Task: In the  document awp.pdf Select the last point and add comment:  'seems repetitive' Insert emoji reactions: 'Thumbs Up' Select all the potins and apply Uppercase
Action: Mouse moved to (535, 380)
Screenshot: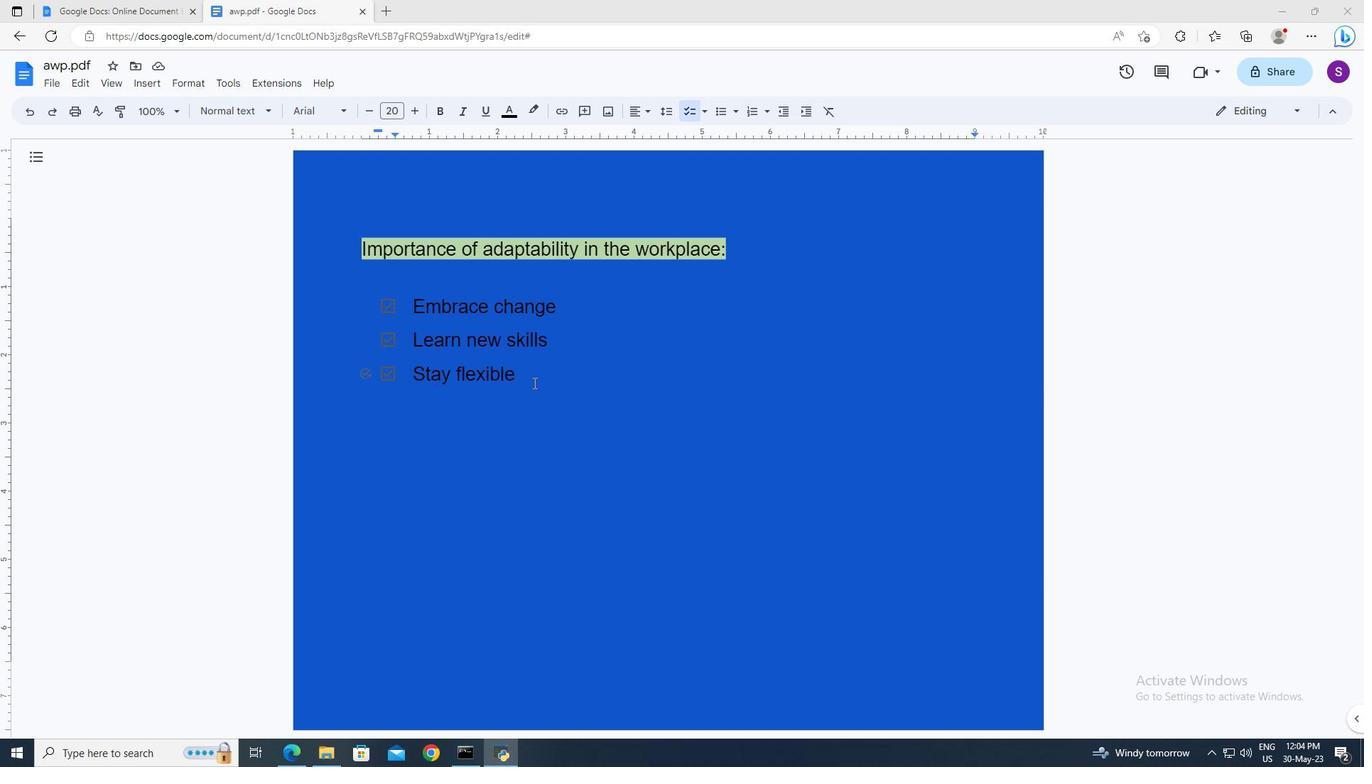 
Action: Mouse pressed left at (535, 380)
Screenshot: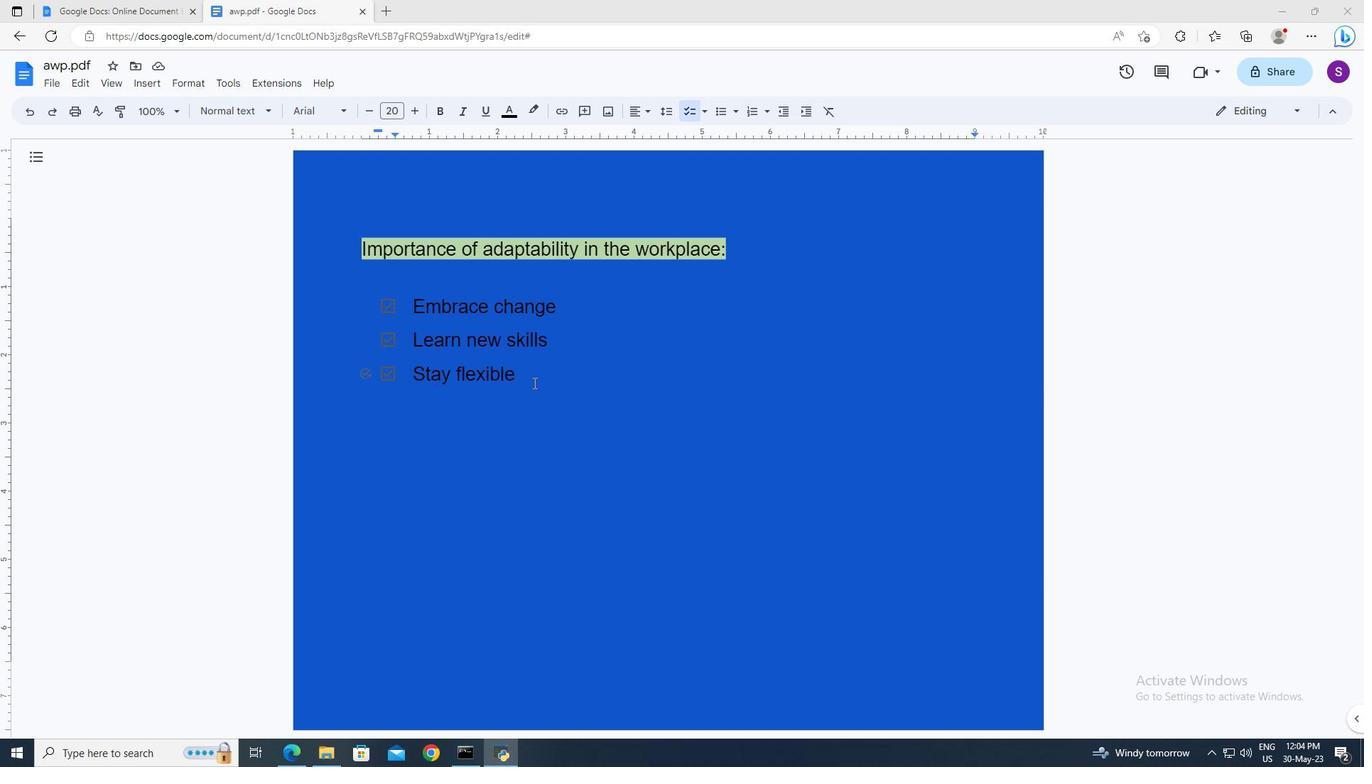 
Action: Mouse moved to (534, 380)
Screenshot: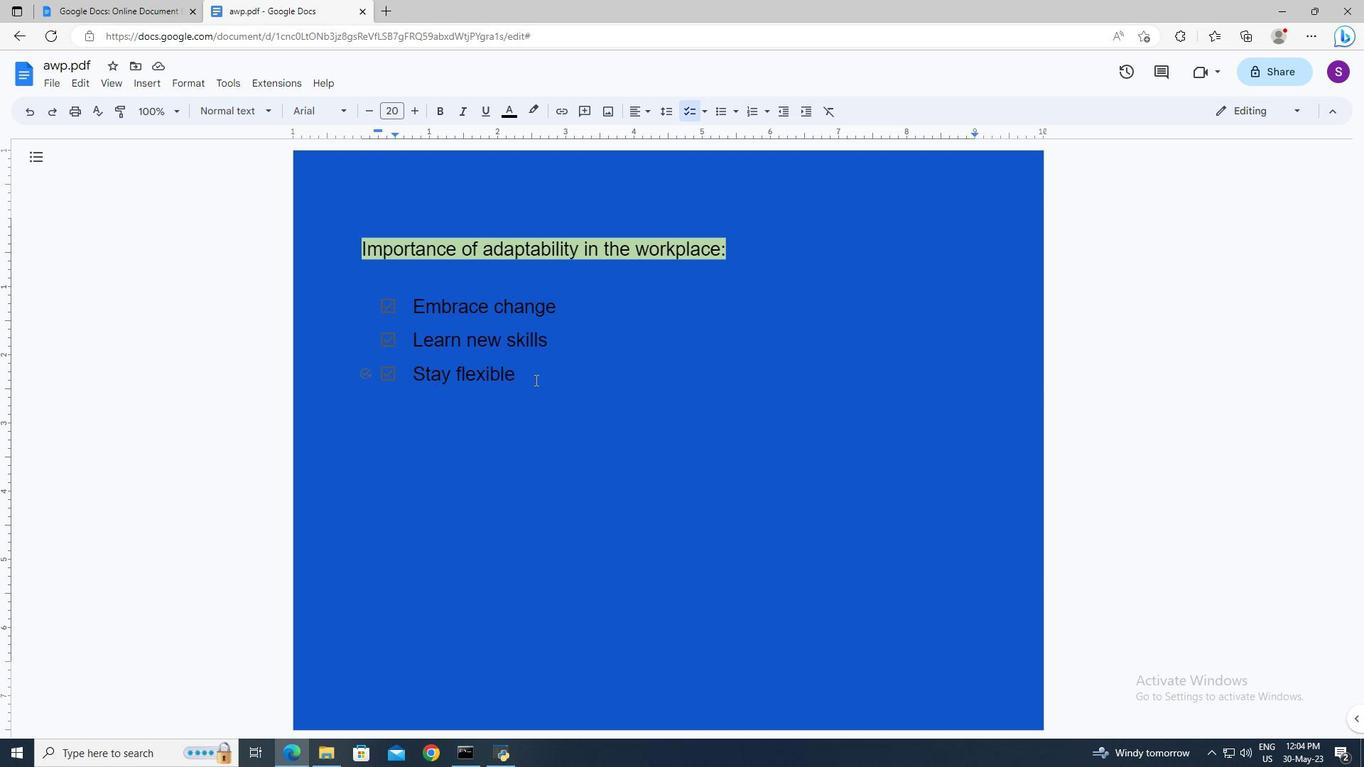 
Action: Mouse pressed left at (534, 380)
Screenshot: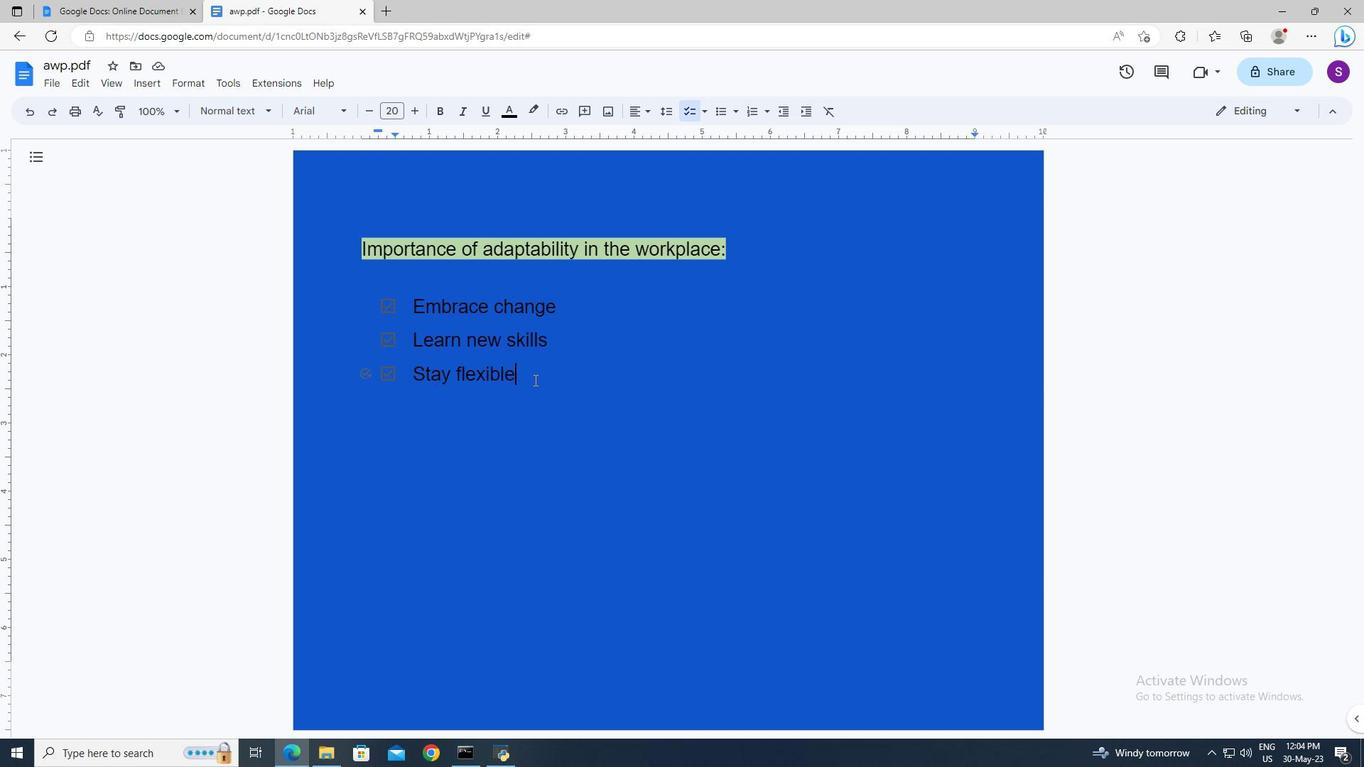 
Action: Mouse moved to (531, 375)
Screenshot: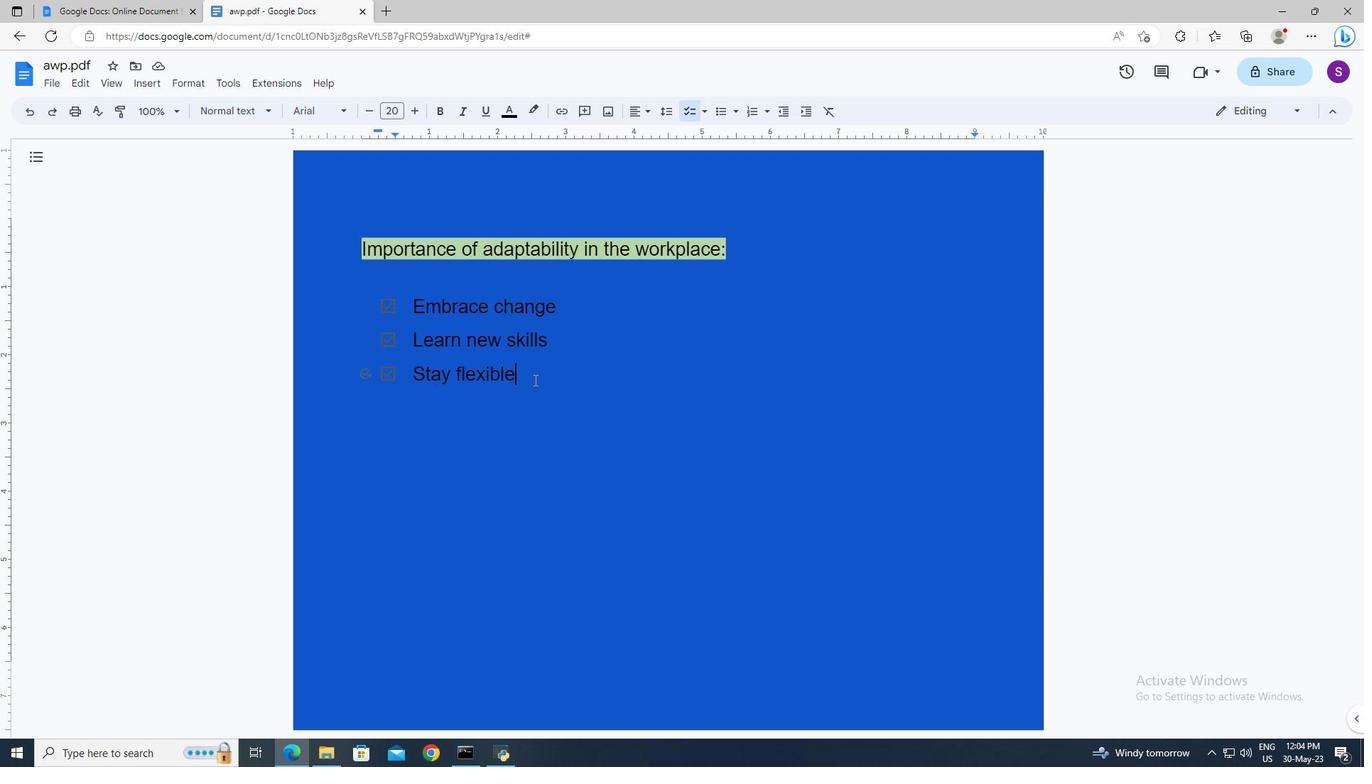 
Action: Mouse pressed right at (531, 375)
Screenshot: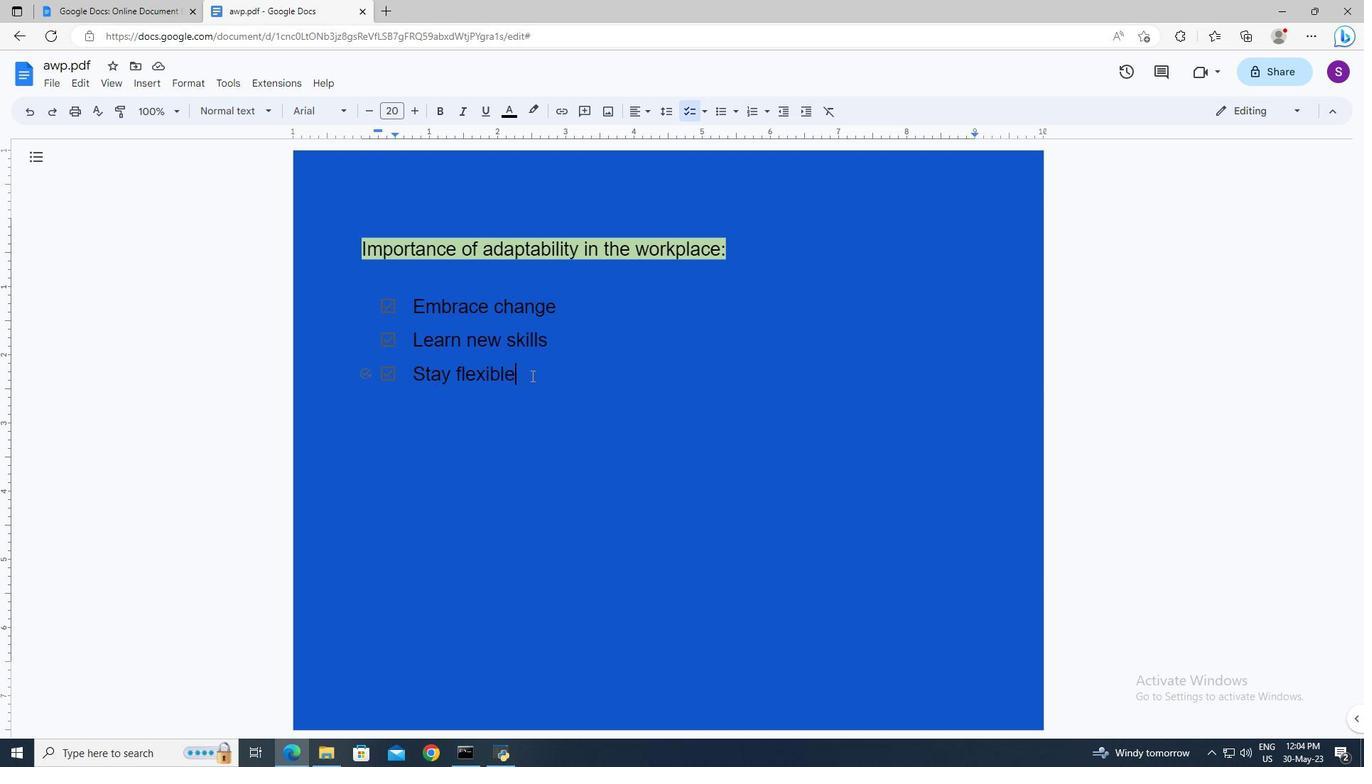
Action: Mouse moved to (572, 515)
Screenshot: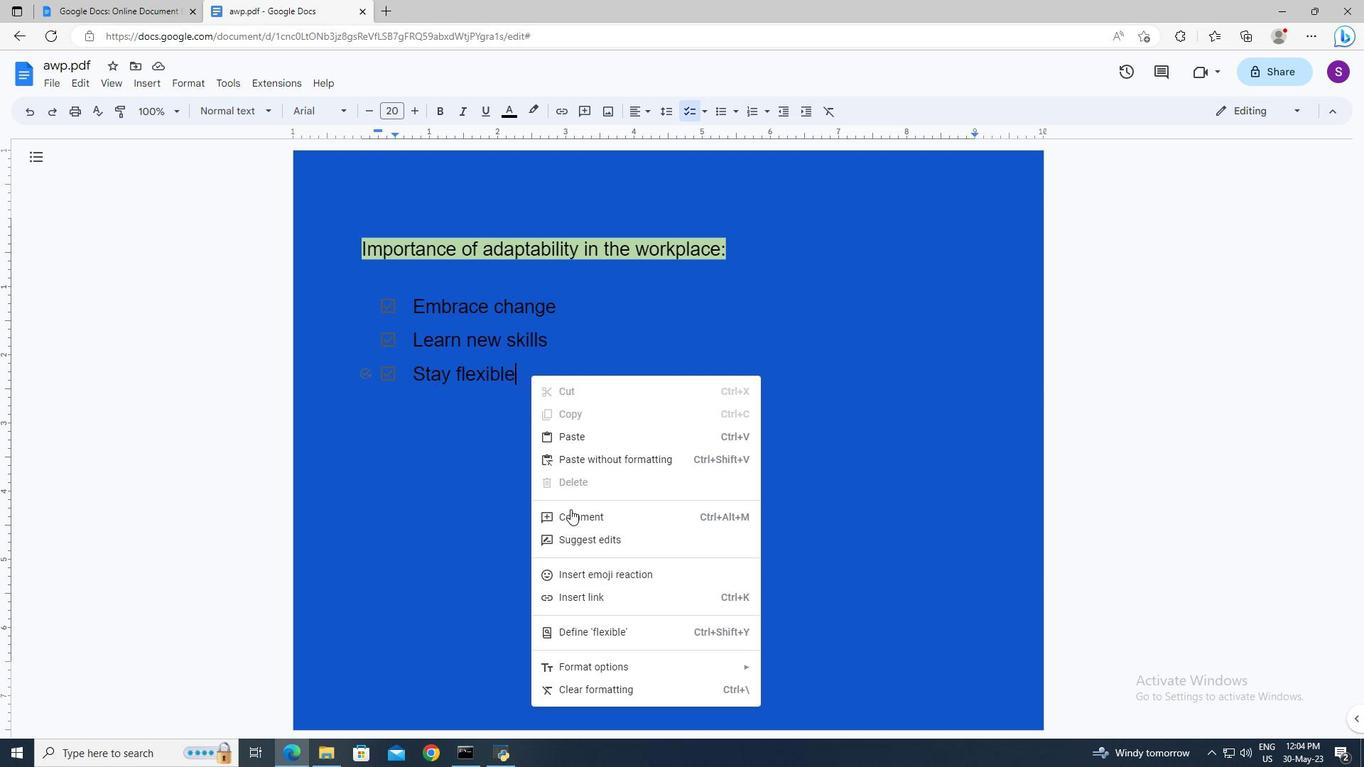 
Action: Mouse pressed left at (572, 515)
Screenshot: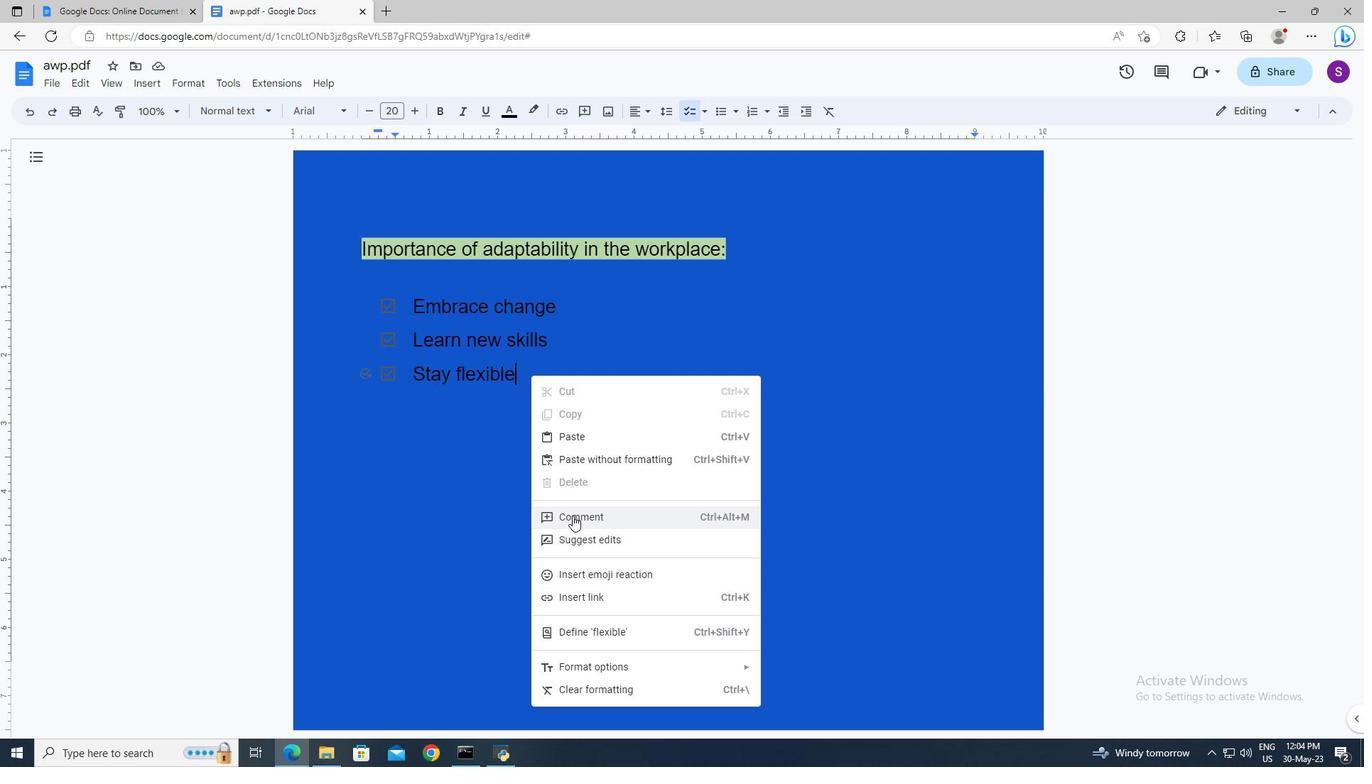 
Action: Mouse moved to (1037, 429)
Screenshot: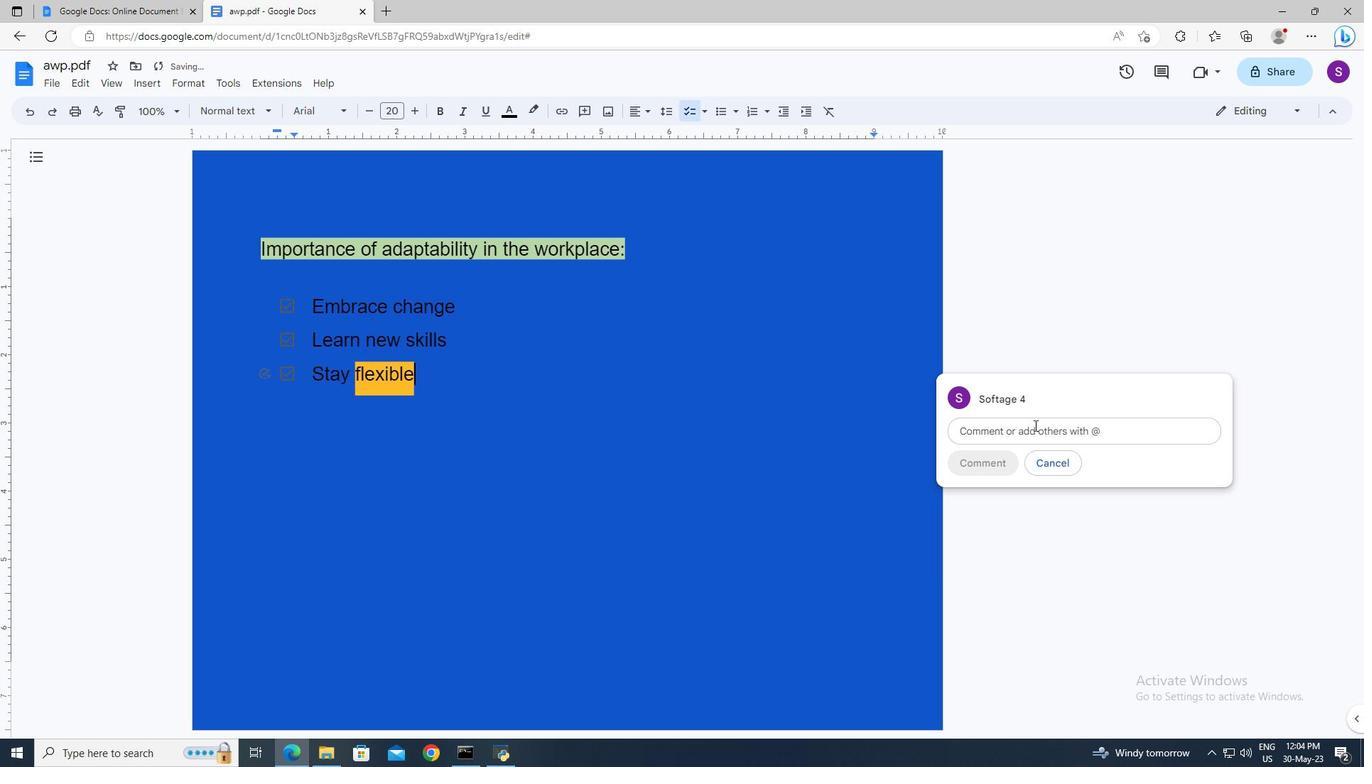 
Action: Mouse pressed left at (1037, 429)
Screenshot: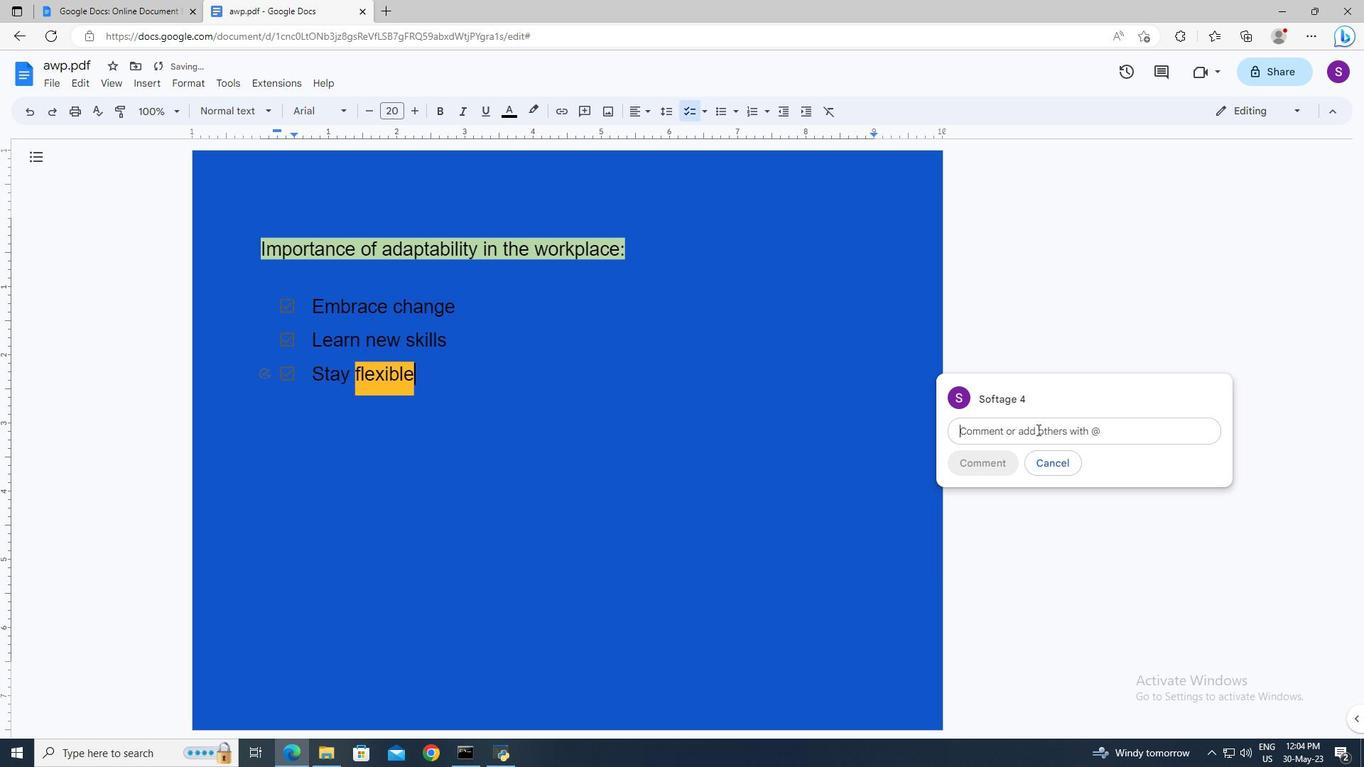 
Action: Key pressed seems<Key.space>repetitive
Screenshot: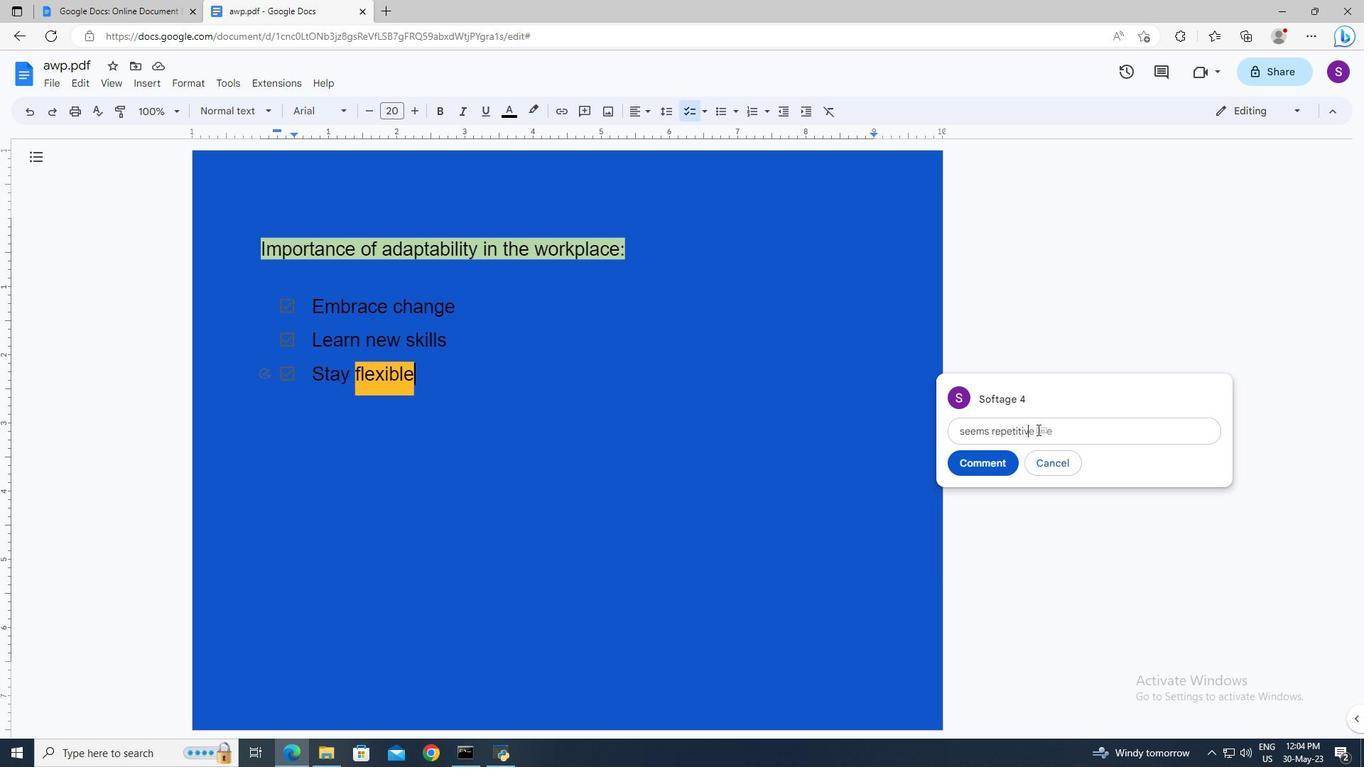 
Action: Mouse moved to (970, 463)
Screenshot: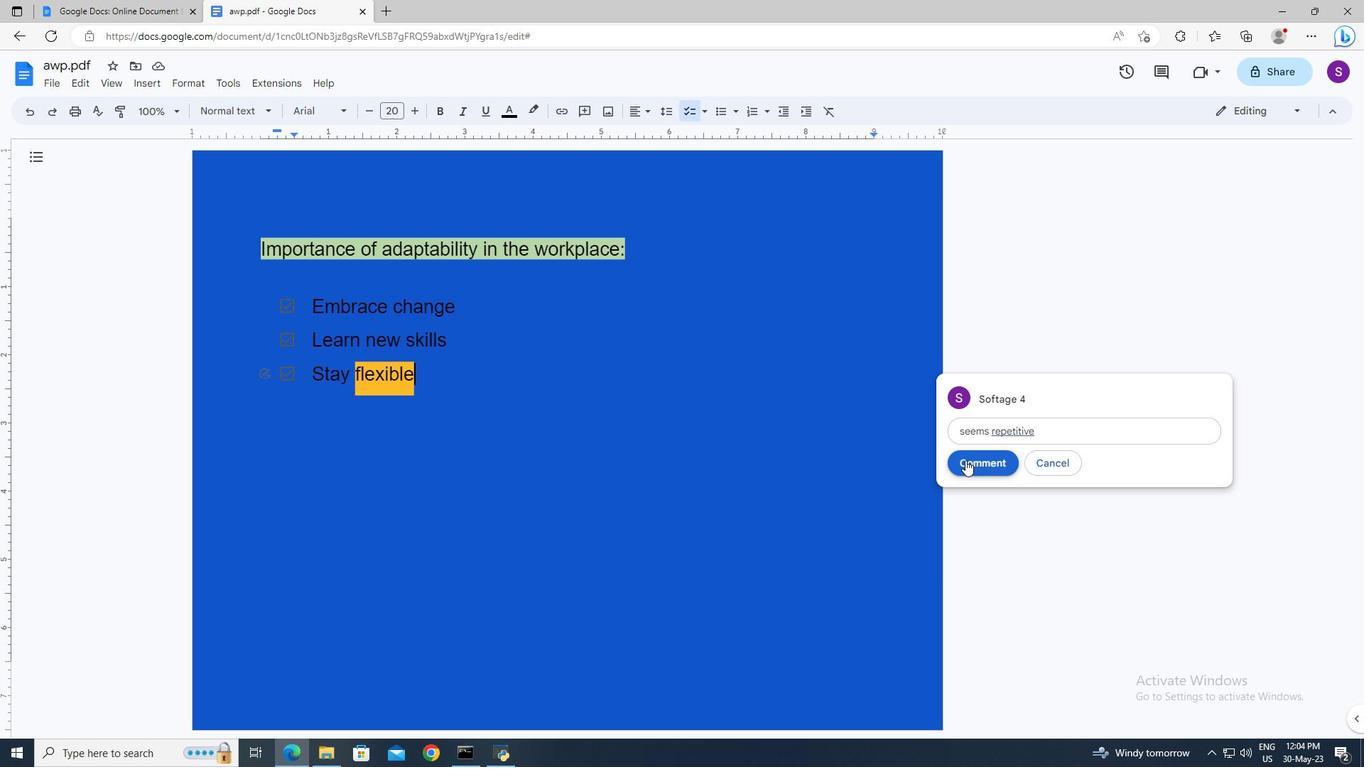 
Action: Mouse pressed left at (970, 463)
Screenshot: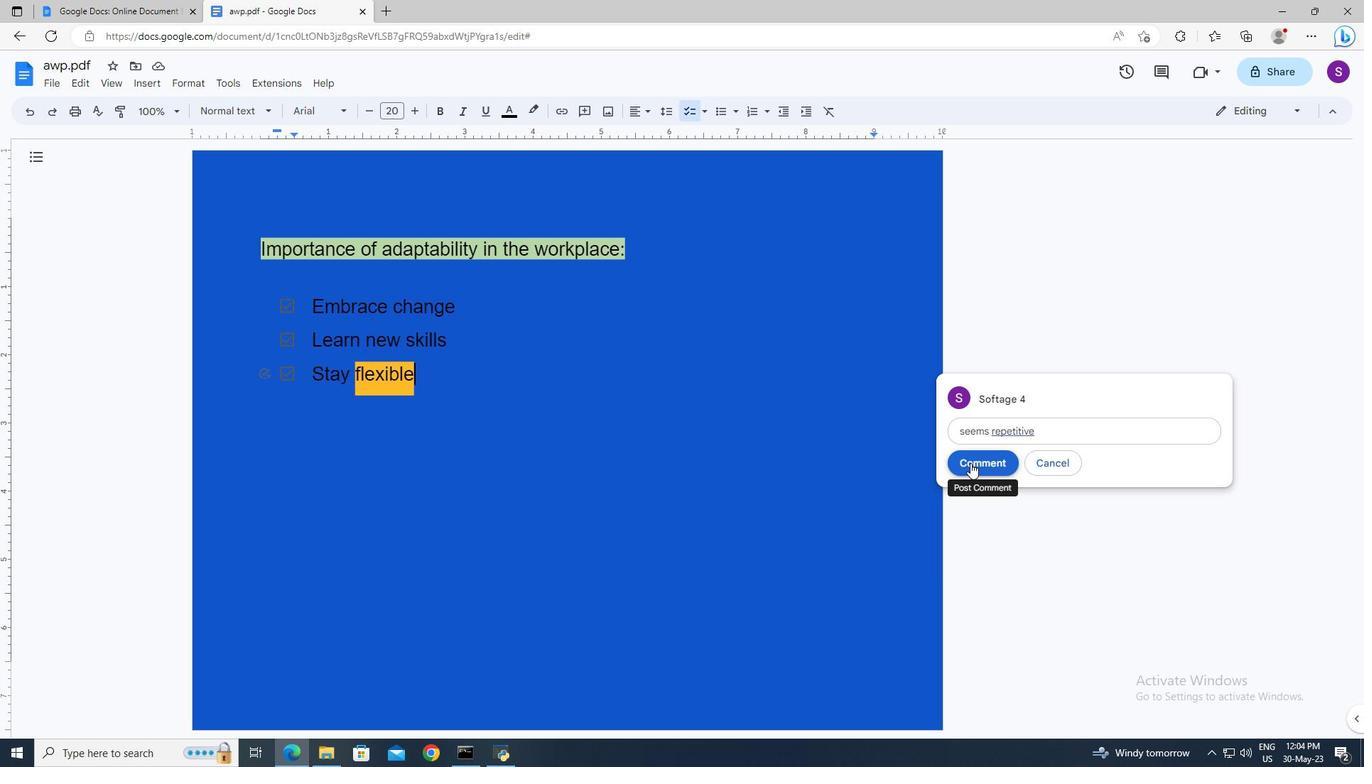 
Action: Mouse moved to (570, 399)
Screenshot: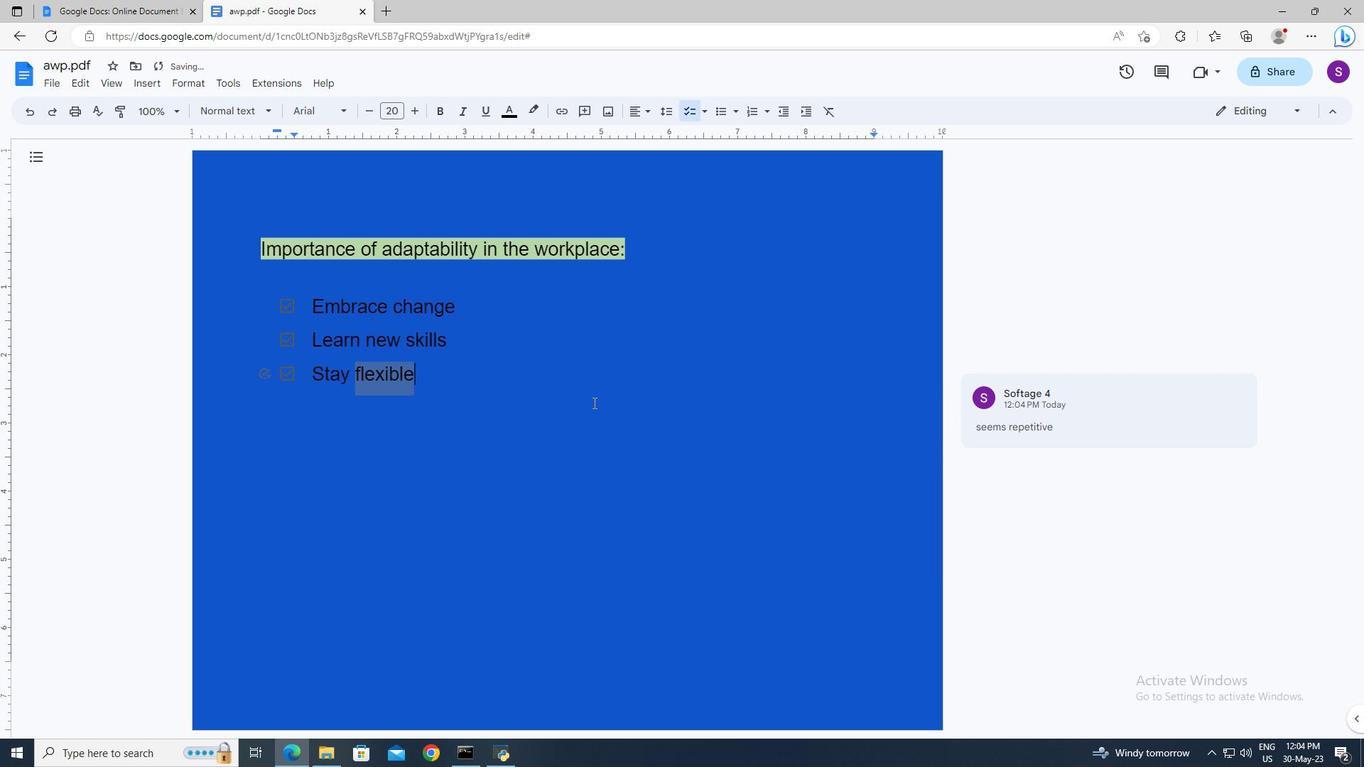 
Action: Mouse pressed left at (570, 399)
Screenshot: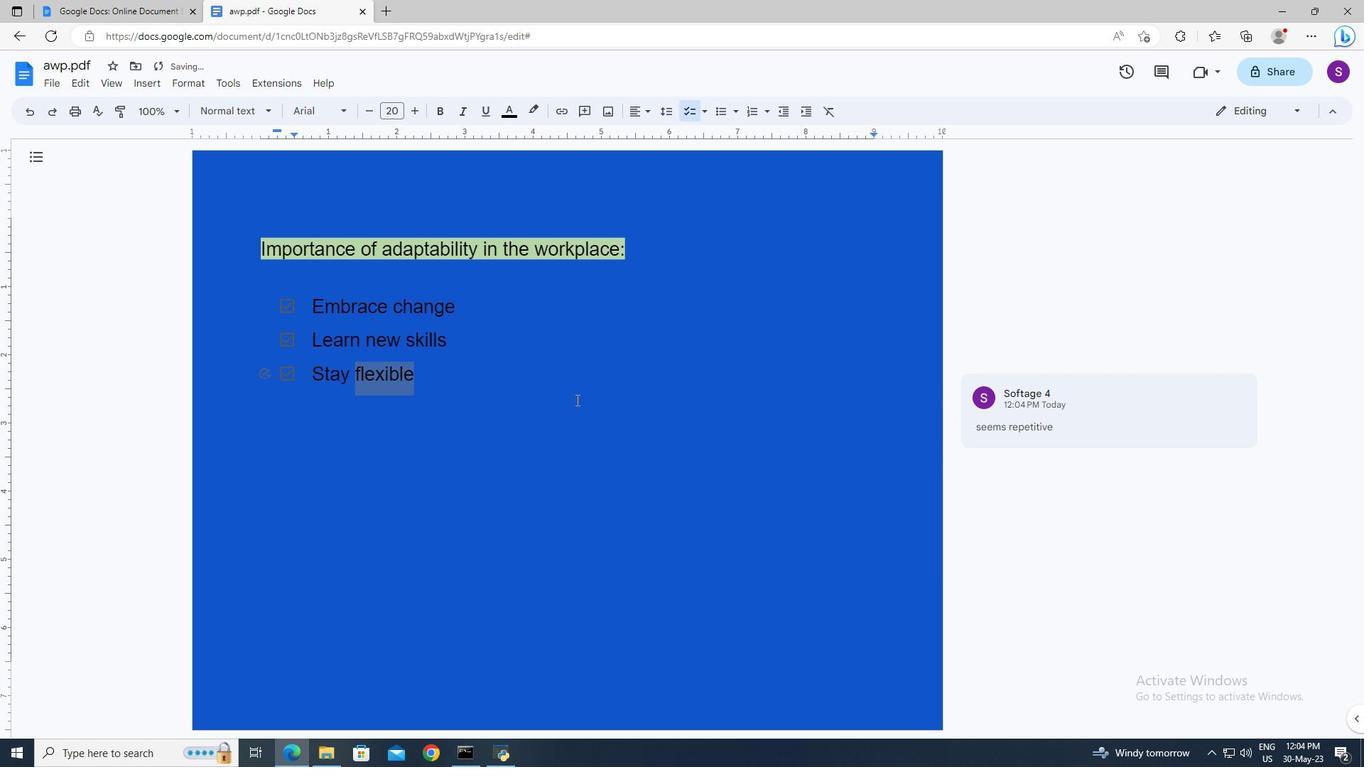 
Action: Mouse moved to (150, 85)
Screenshot: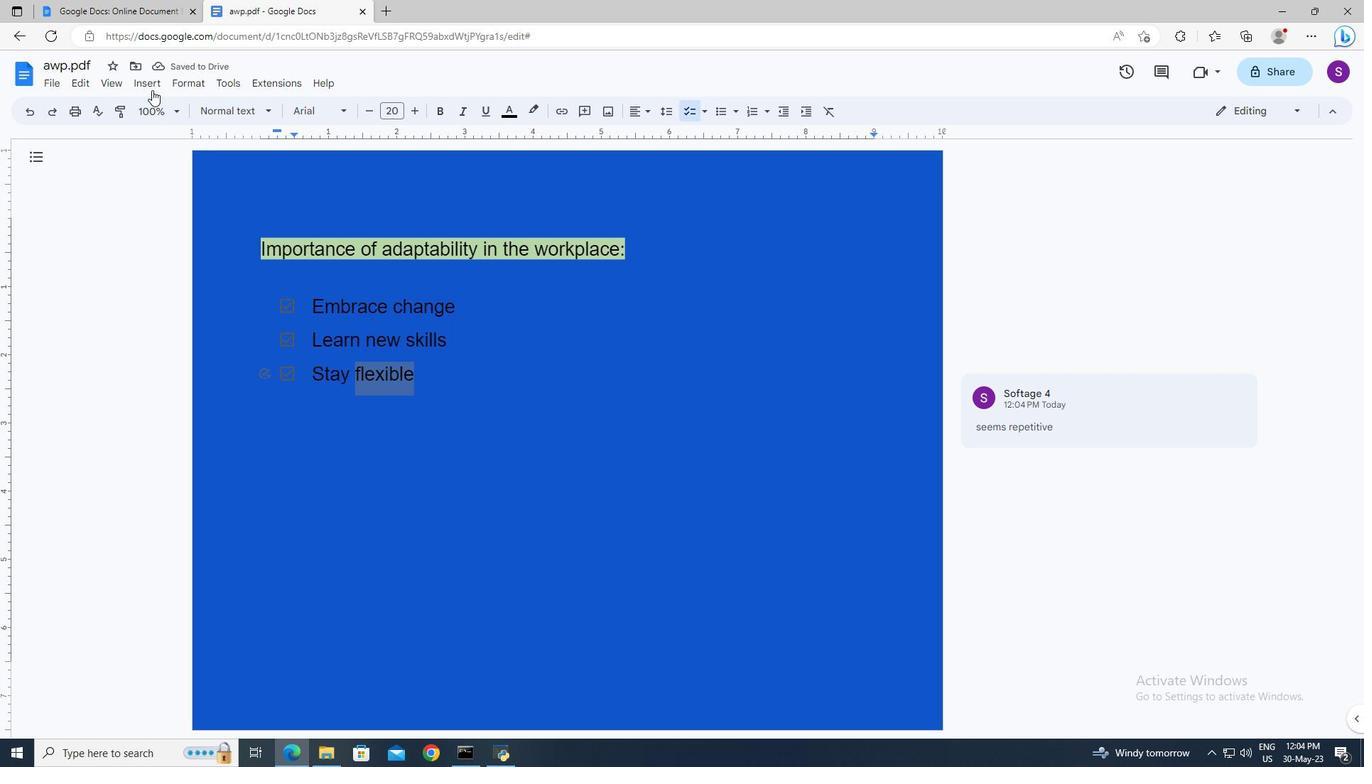 
Action: Mouse pressed left at (150, 85)
Screenshot: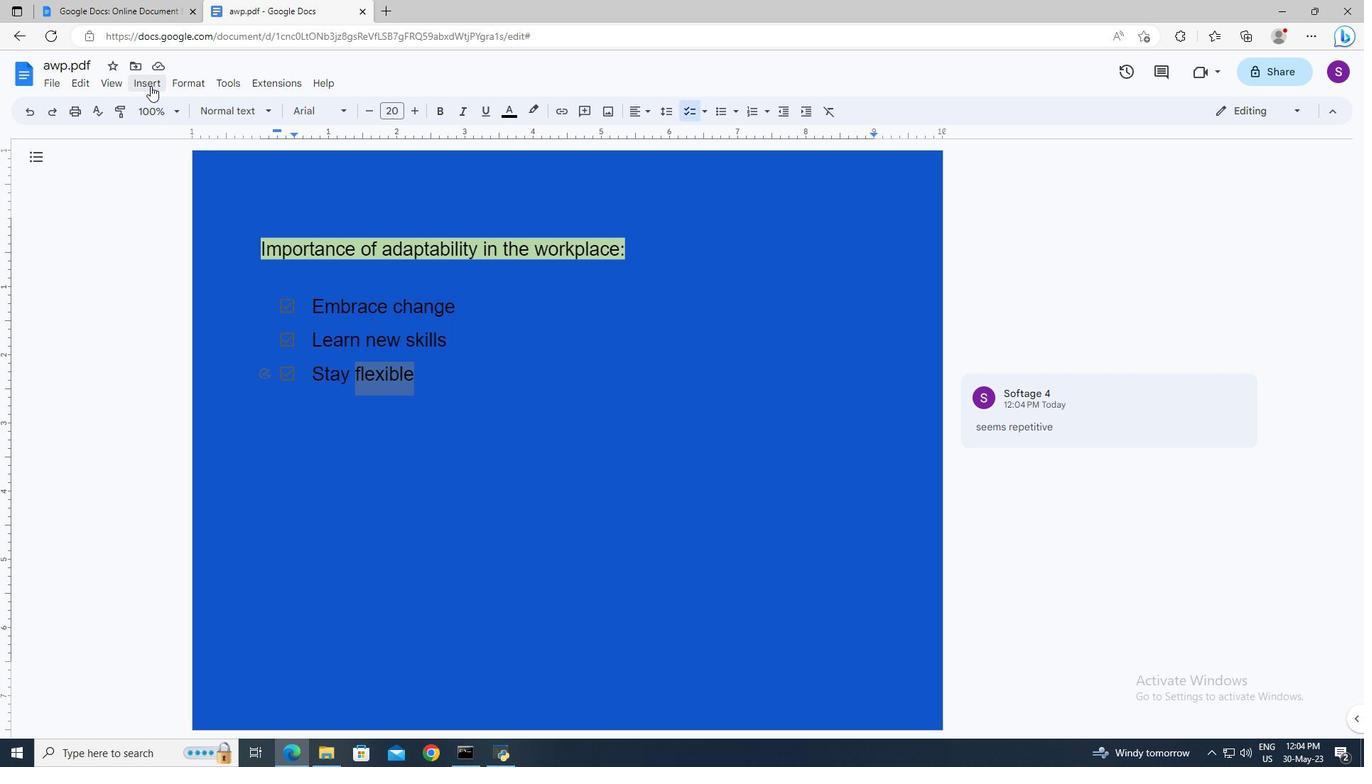 
Action: Mouse moved to (147, 222)
Screenshot: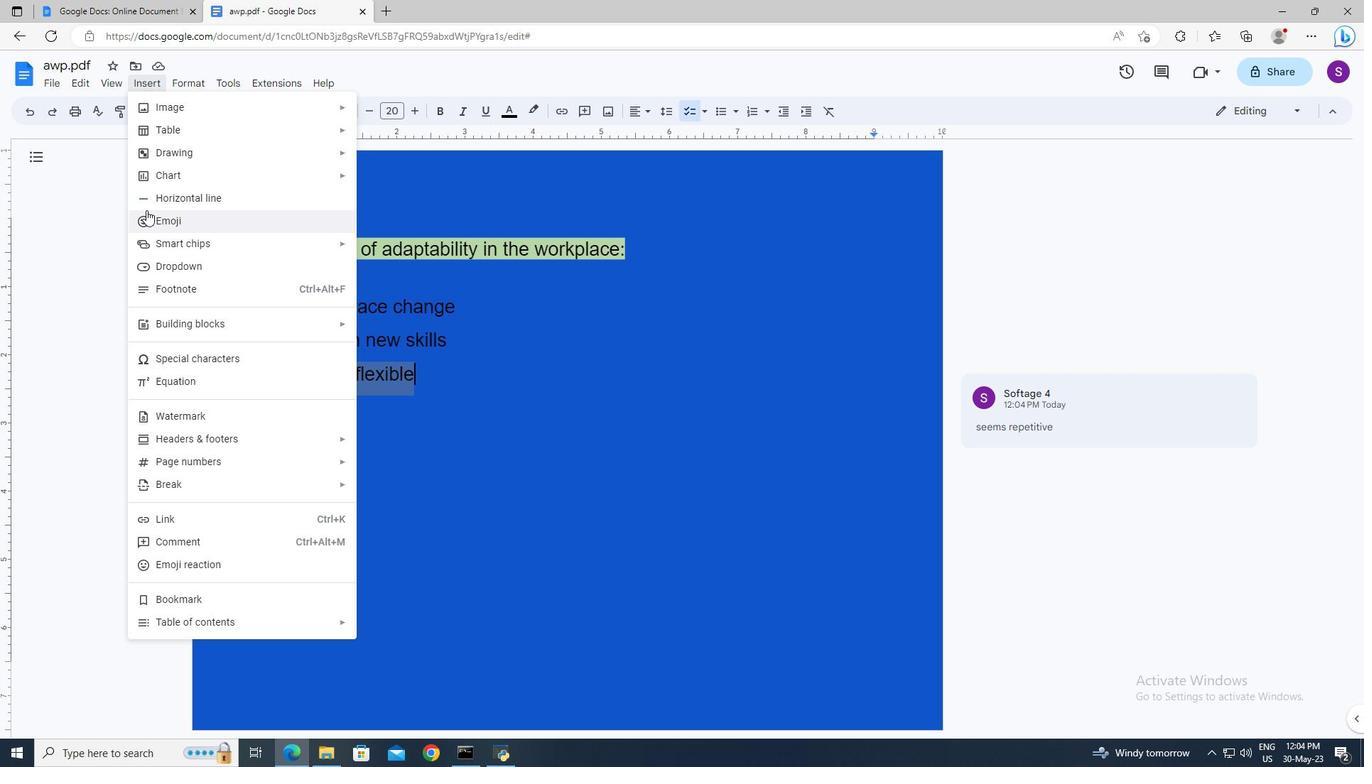 
Action: Mouse pressed left at (147, 222)
Screenshot: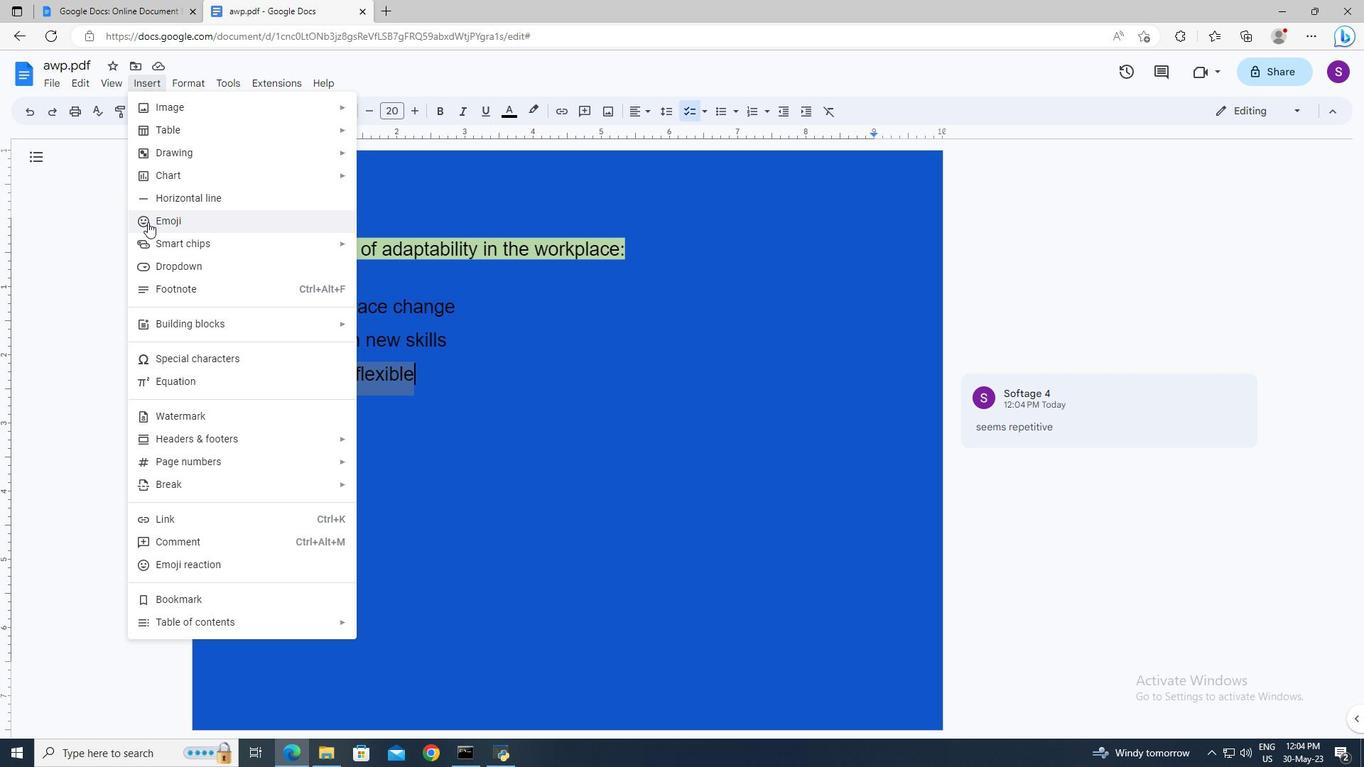 
Action: Mouse moved to (429, 665)
Screenshot: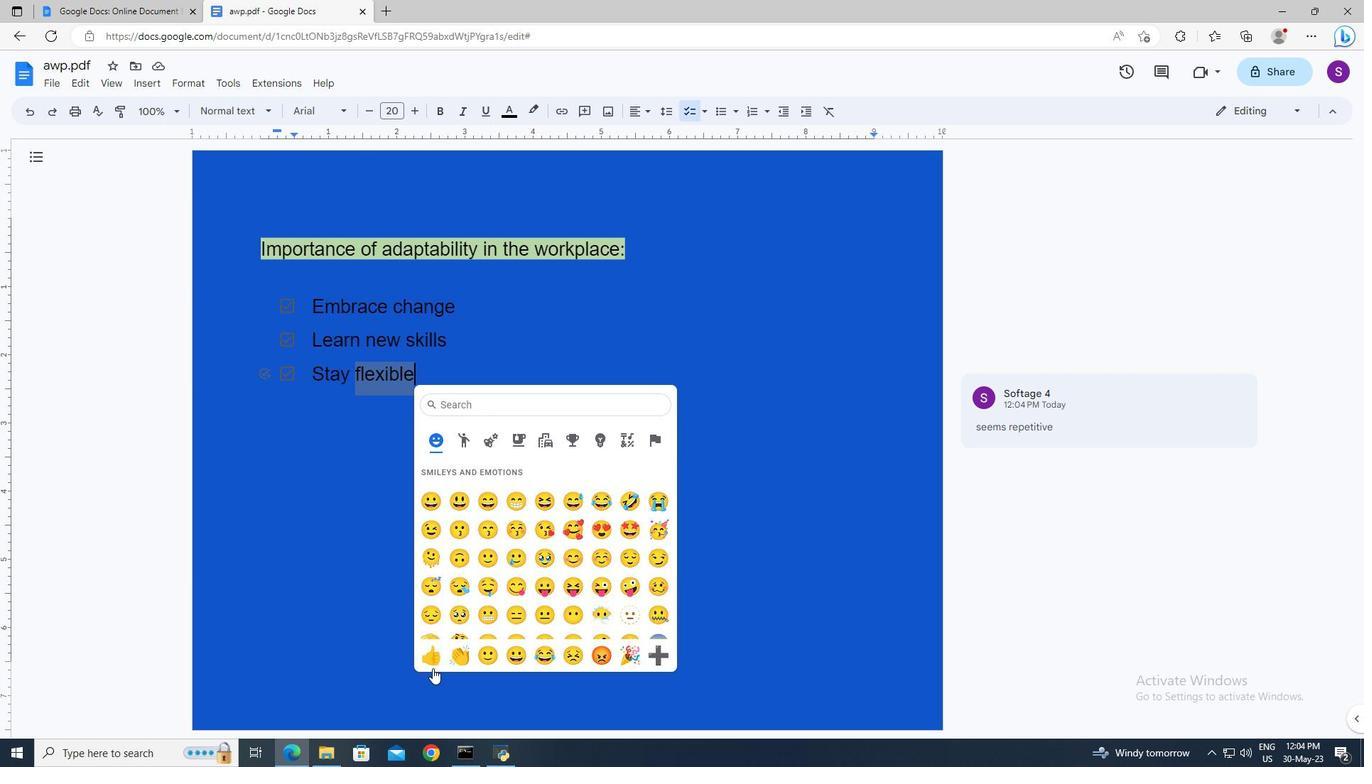 
Action: Mouse pressed left at (429, 665)
Screenshot: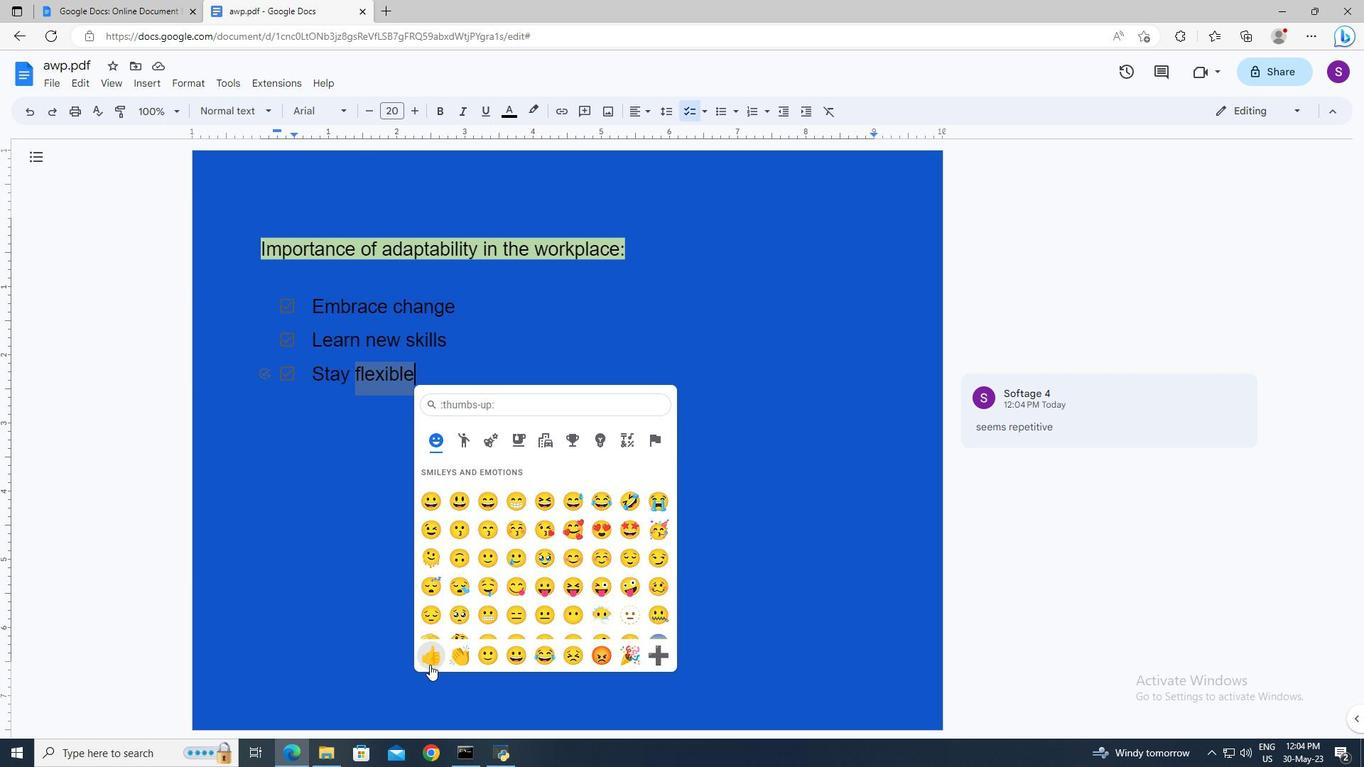 
Action: Mouse moved to (456, 386)
Screenshot: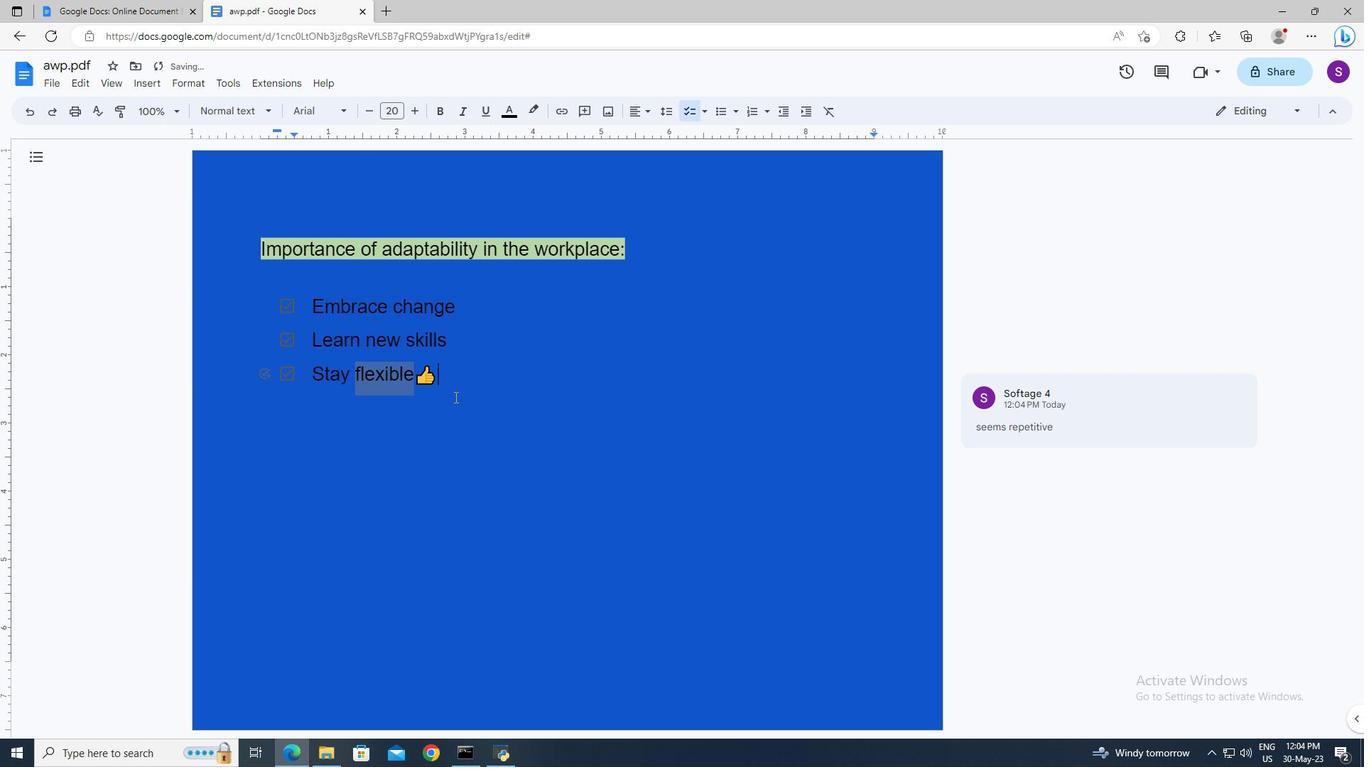 
Action: Mouse pressed left at (456, 386)
Screenshot: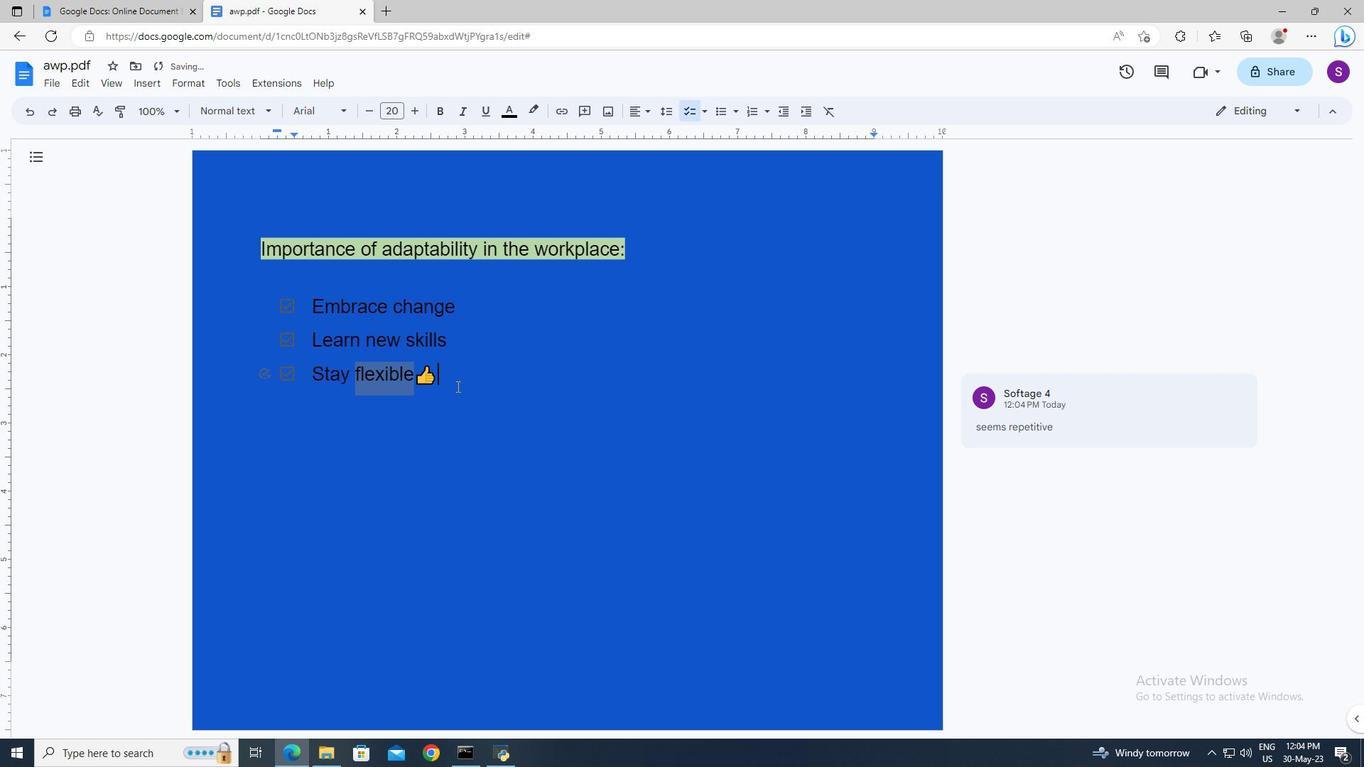 
Action: Mouse moved to (413, 375)
Screenshot: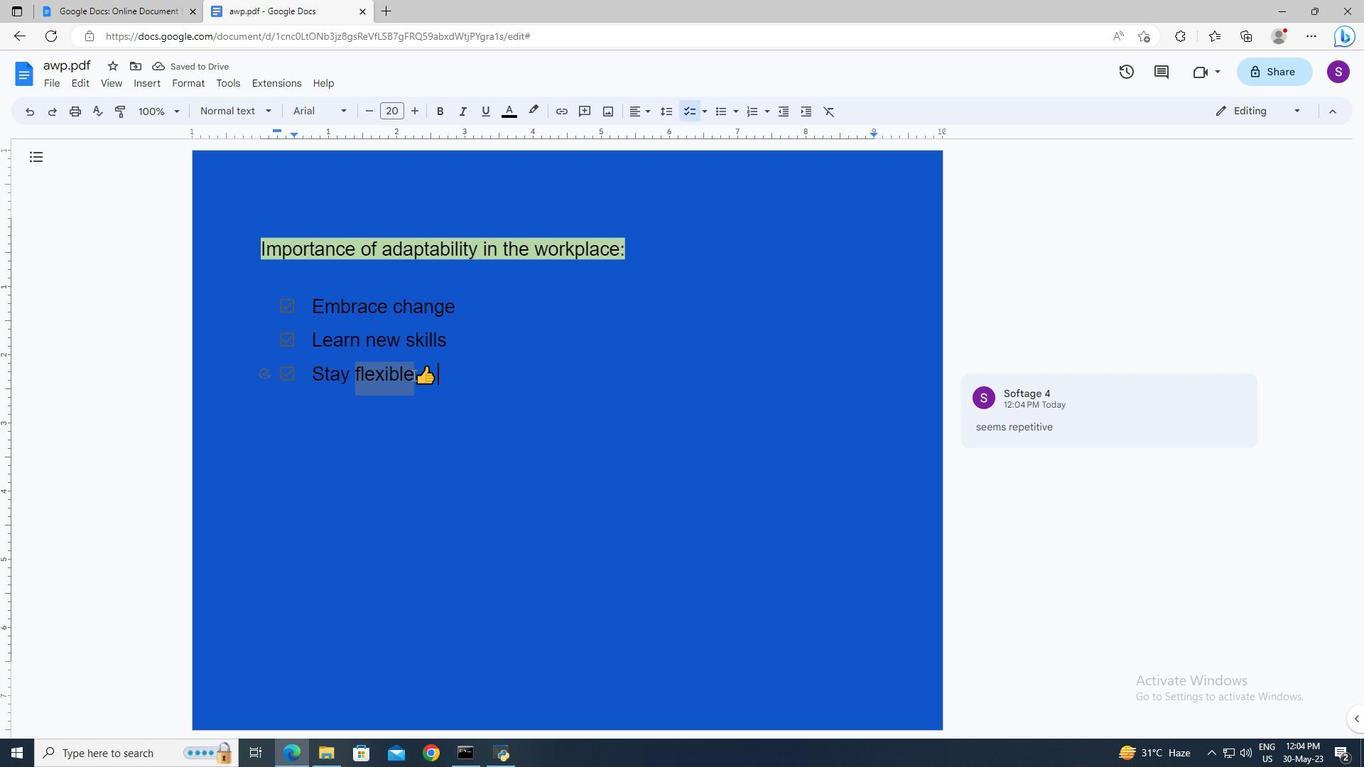 
Action: Mouse pressed left at (413, 375)
Screenshot: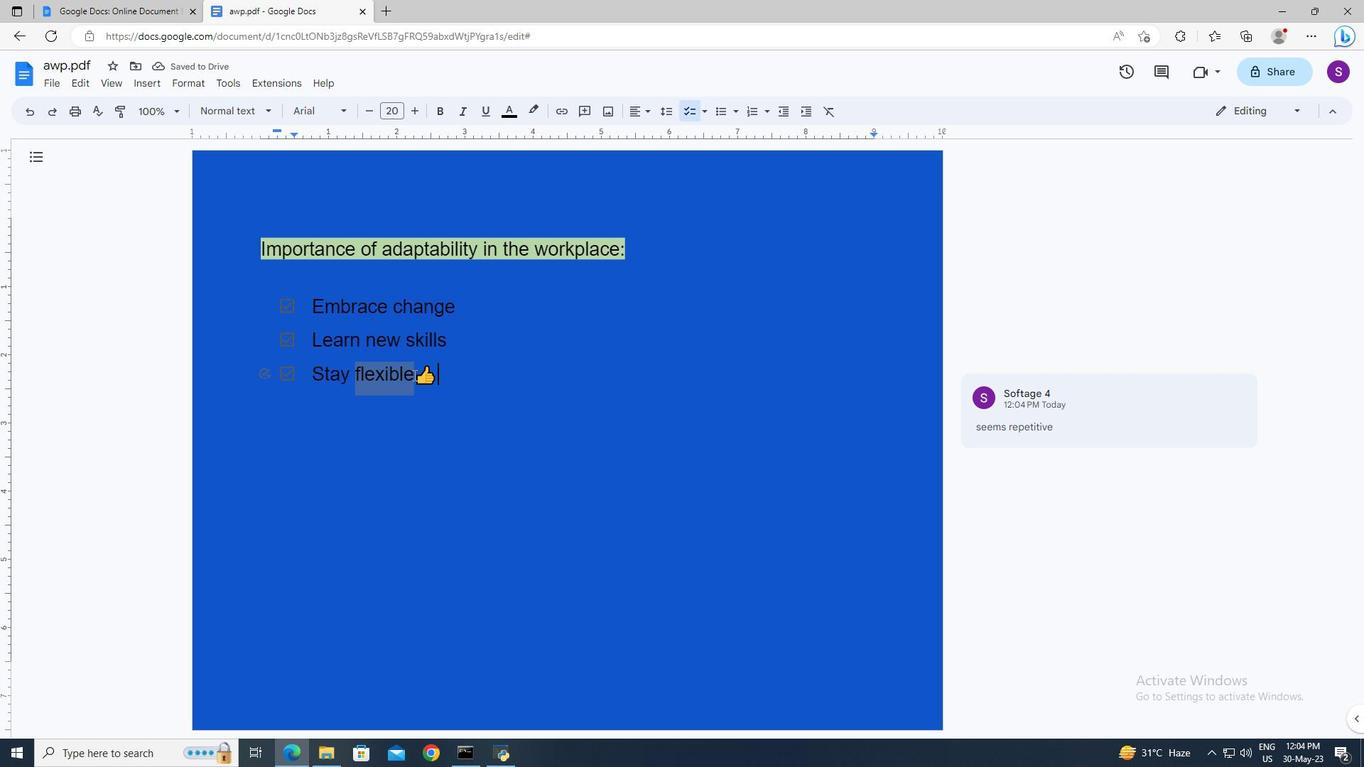 
Action: Key pressed <Key.shift><Key.up><Key.up><Key.up><Key.right>
Screenshot: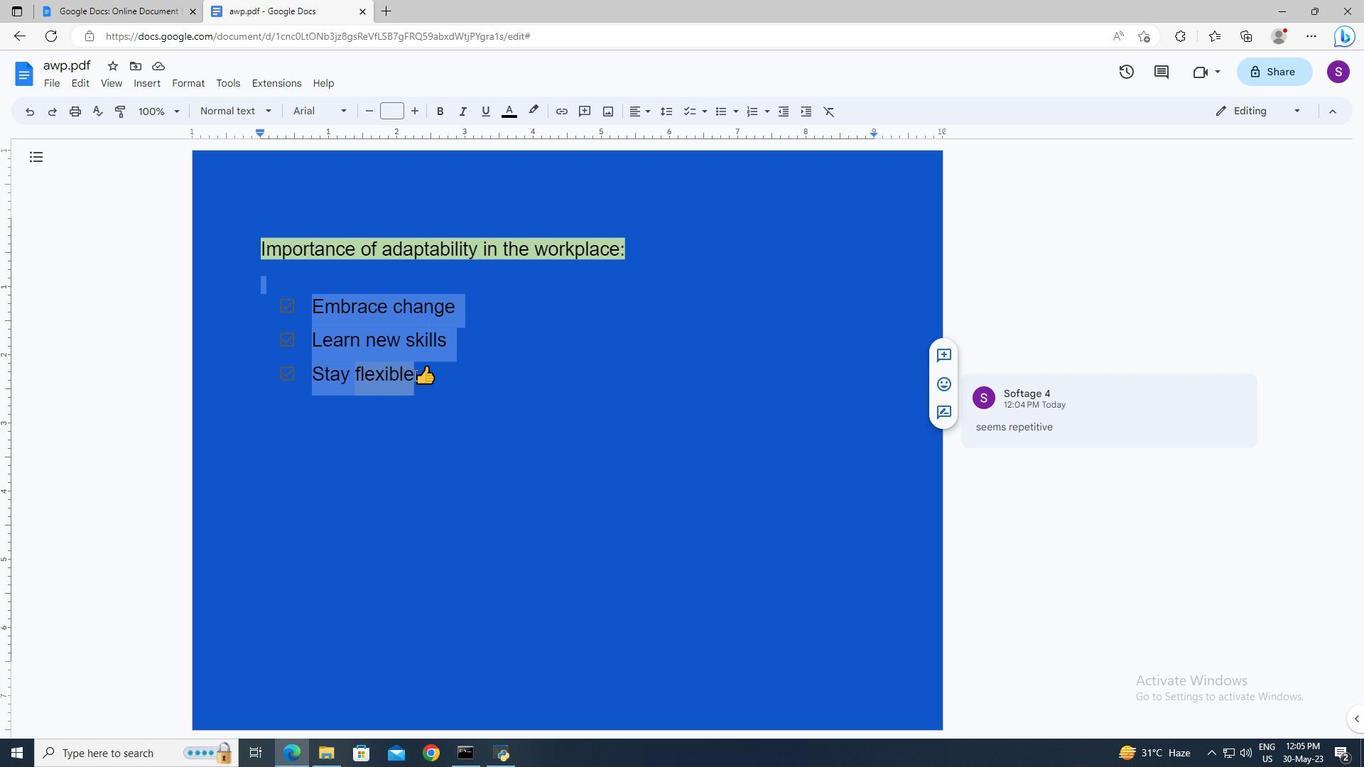 
Action: Mouse moved to (198, 85)
Screenshot: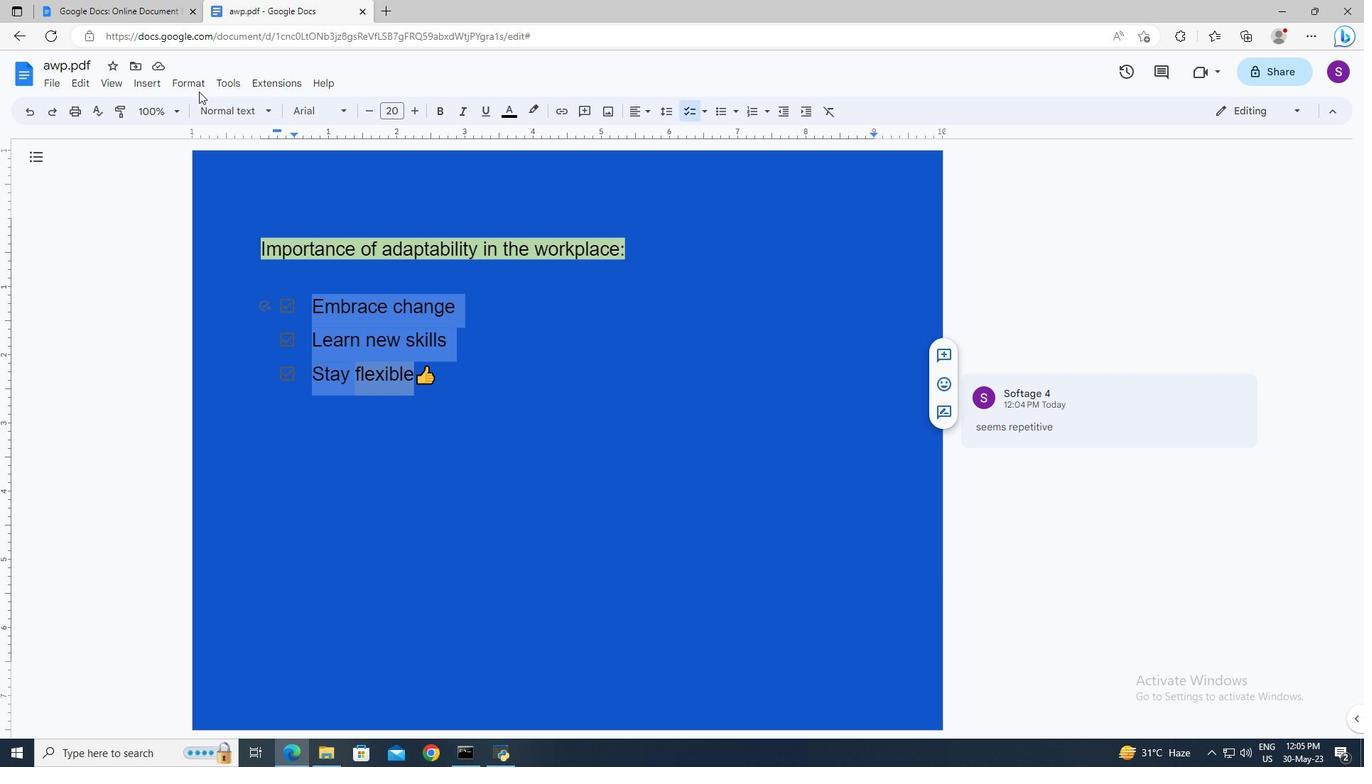 
Action: Mouse pressed left at (198, 85)
Screenshot: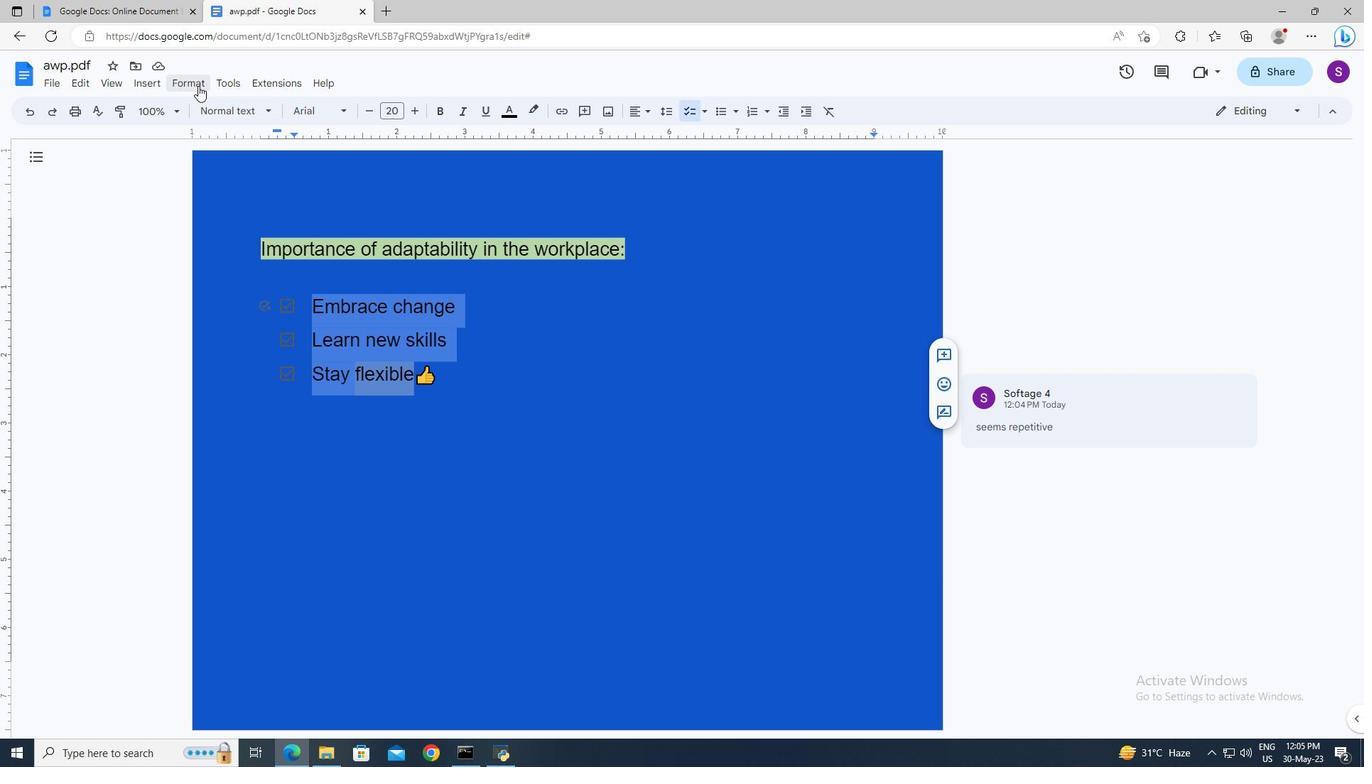 
Action: Mouse moved to (628, 310)
Screenshot: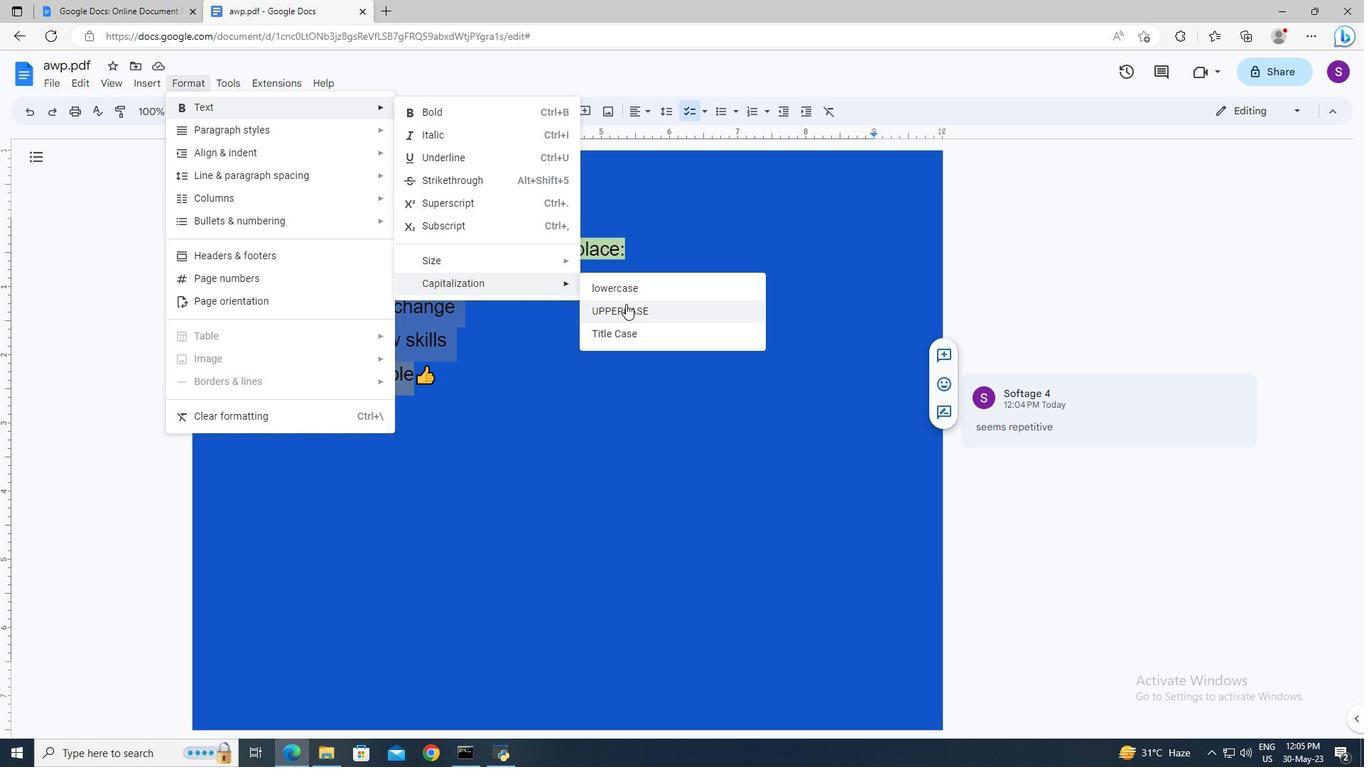
Action: Mouse pressed left at (628, 310)
Screenshot: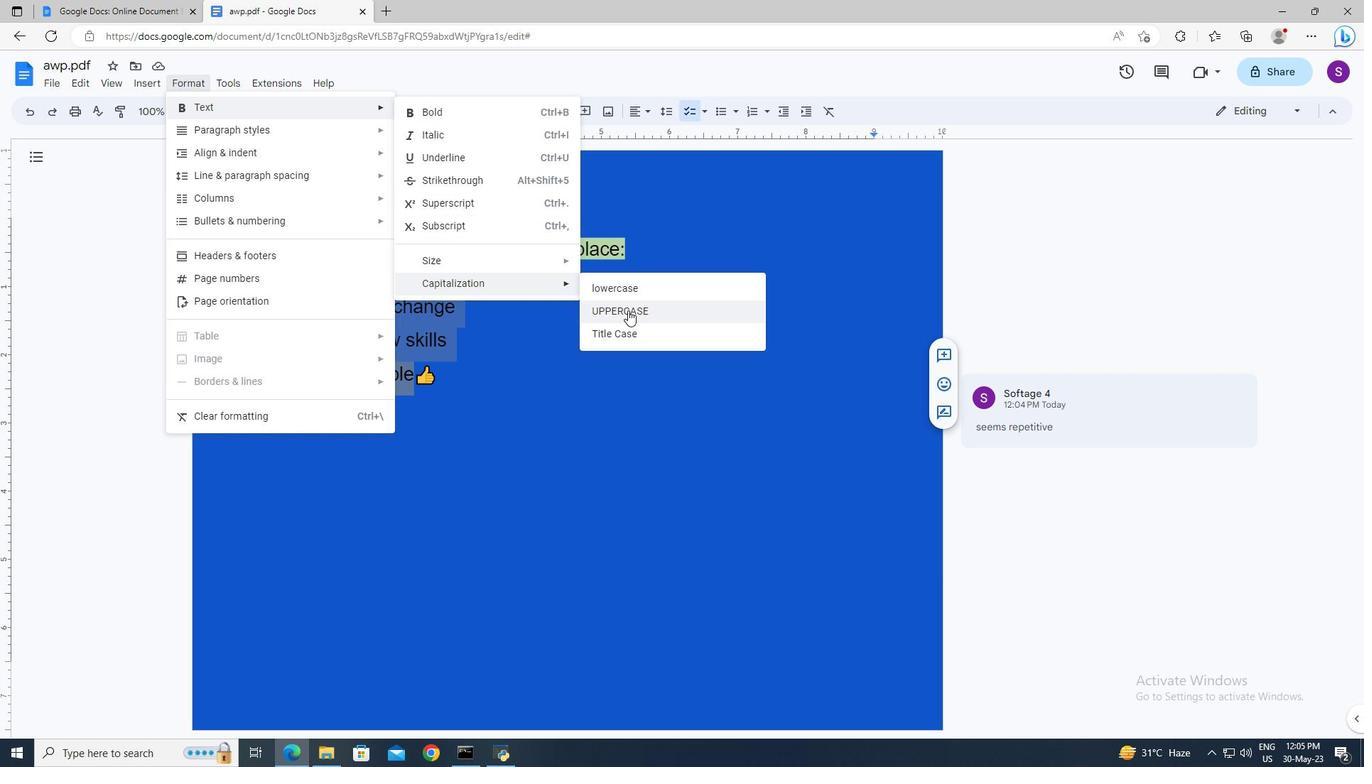 
Action: Mouse moved to (614, 389)
Screenshot: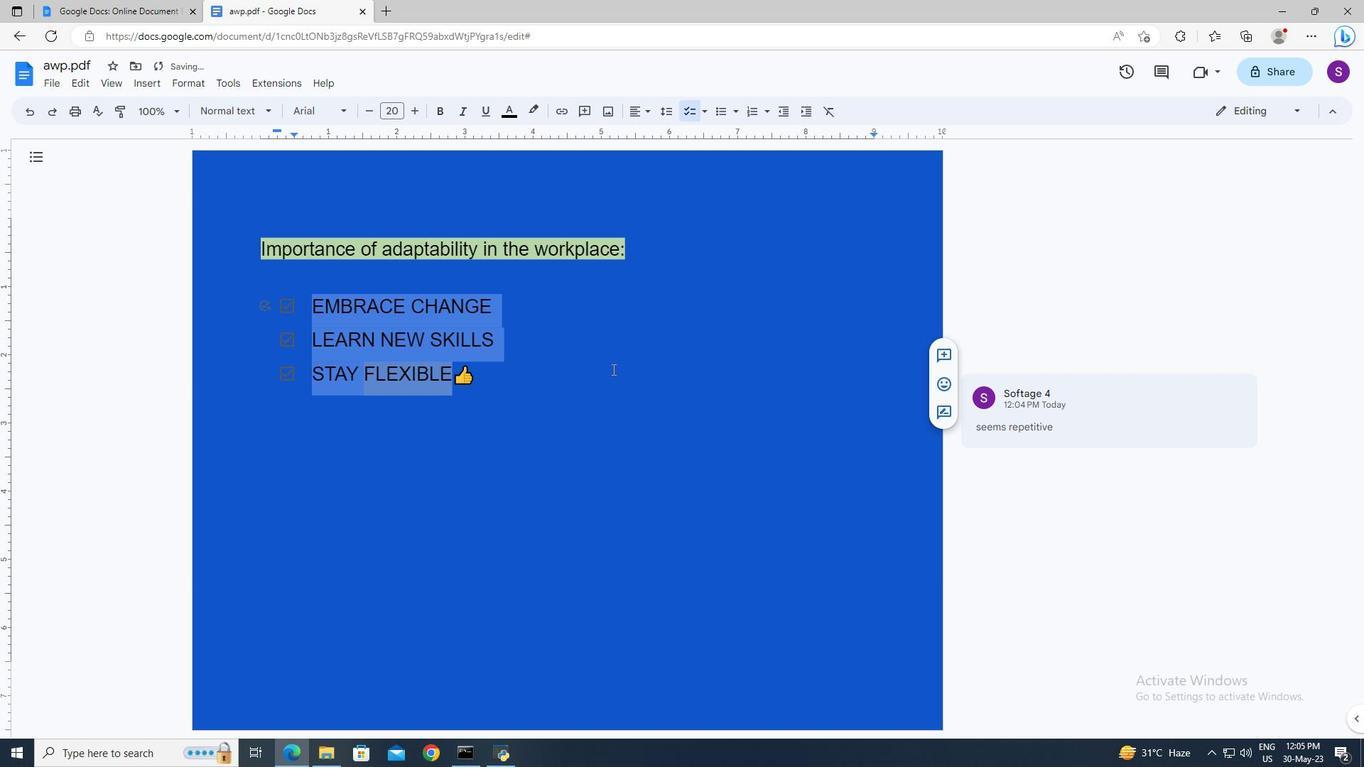 
Action: Mouse pressed left at (614, 389)
Screenshot: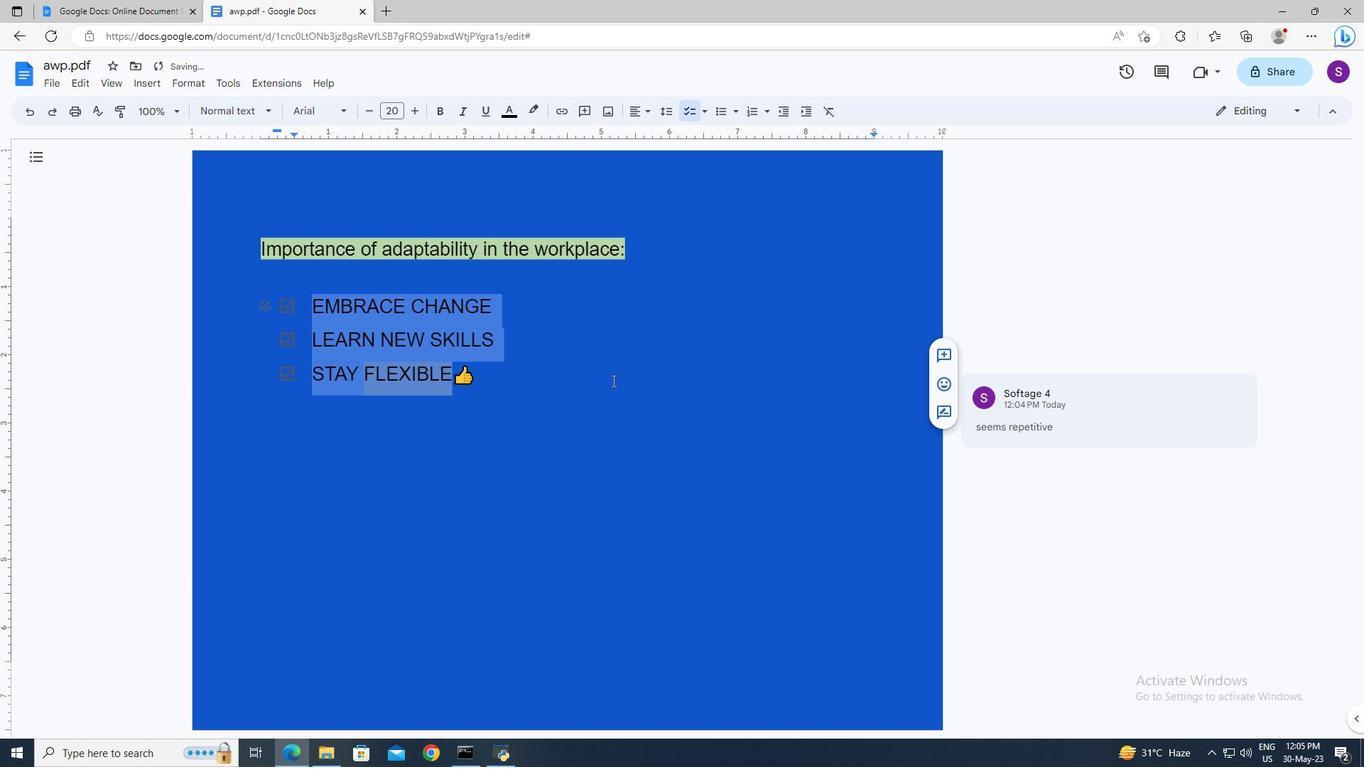 
